 Task: Compute the symbolic integral of a Bessel function with specific order and arguments
Action: Mouse moved to (99, 65)
Screenshot: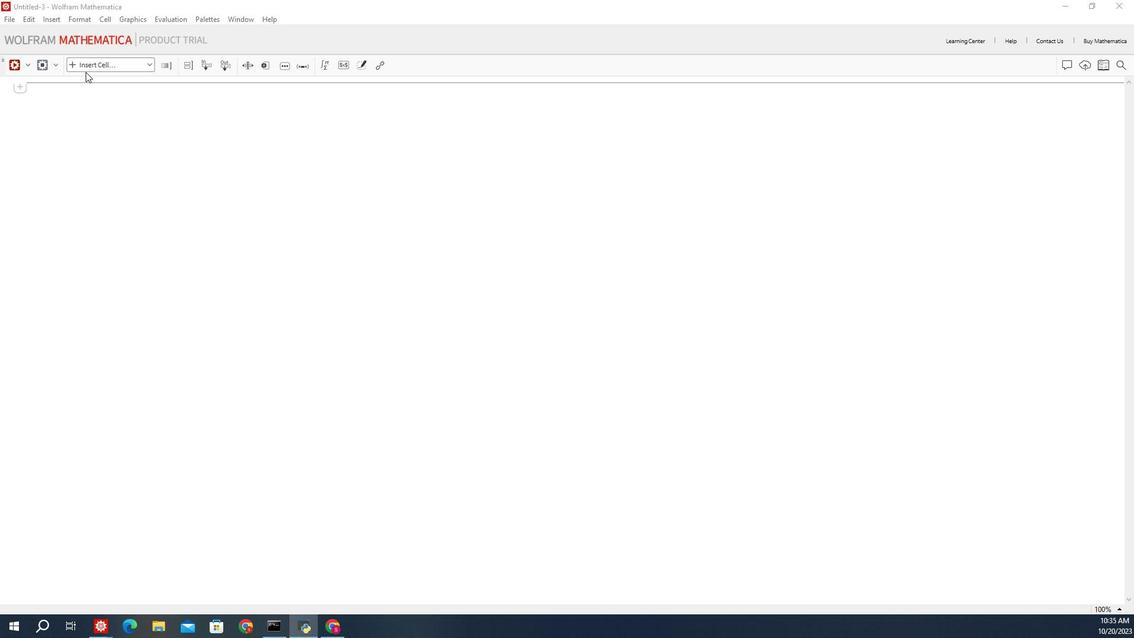 
Action: Mouse pressed left at (99, 65)
Screenshot: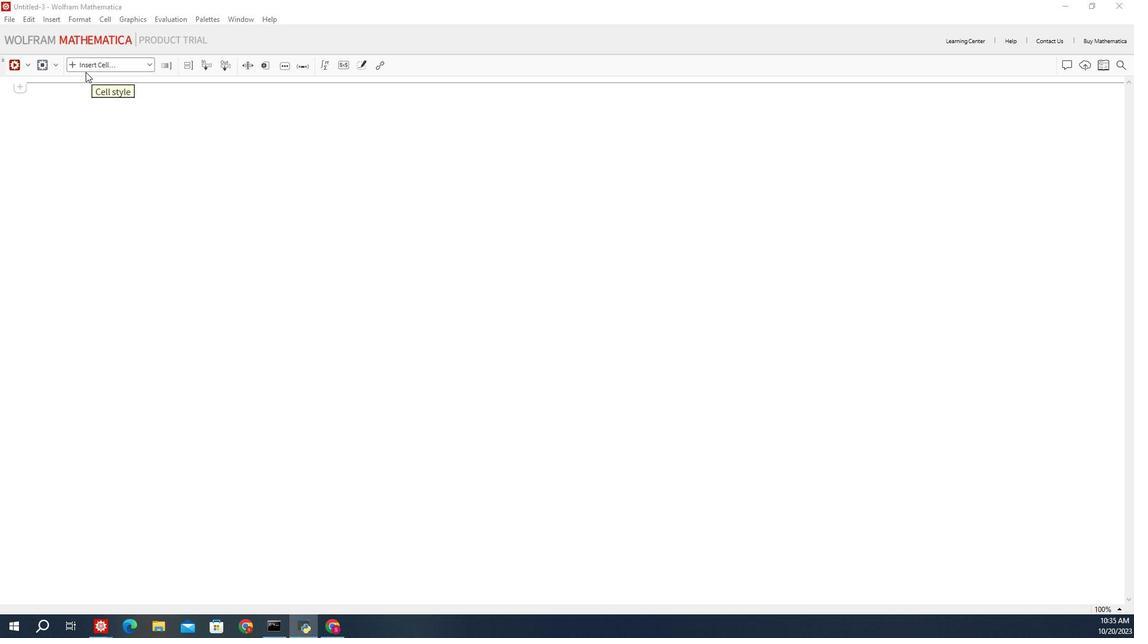 
Action: Mouse moved to (104, 93)
Screenshot: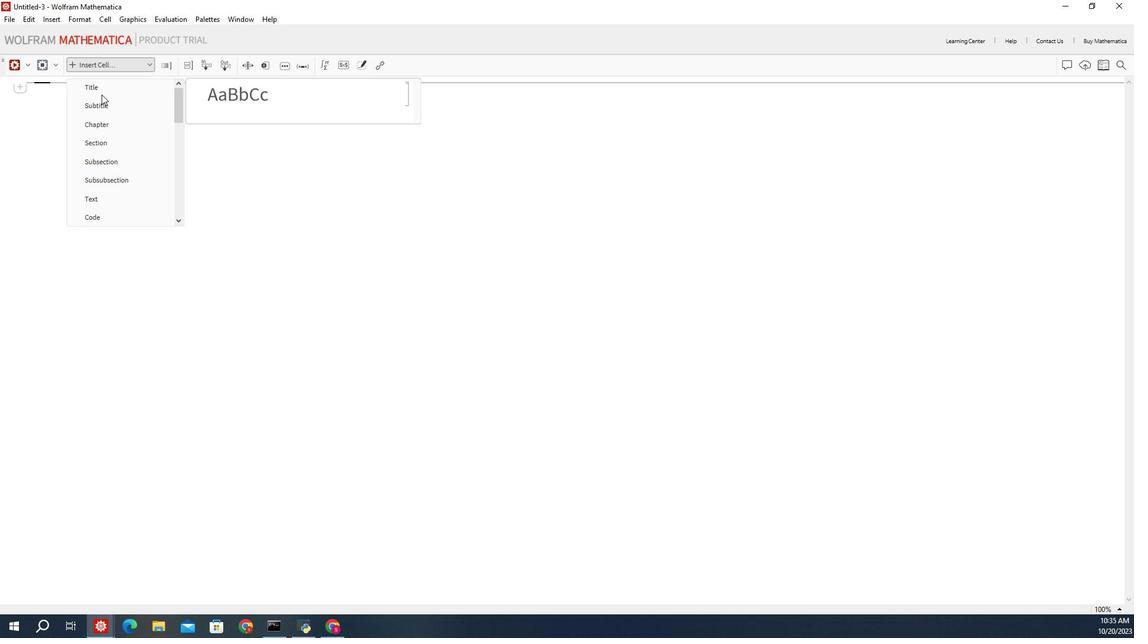 
Action: Mouse pressed left at (104, 93)
Screenshot: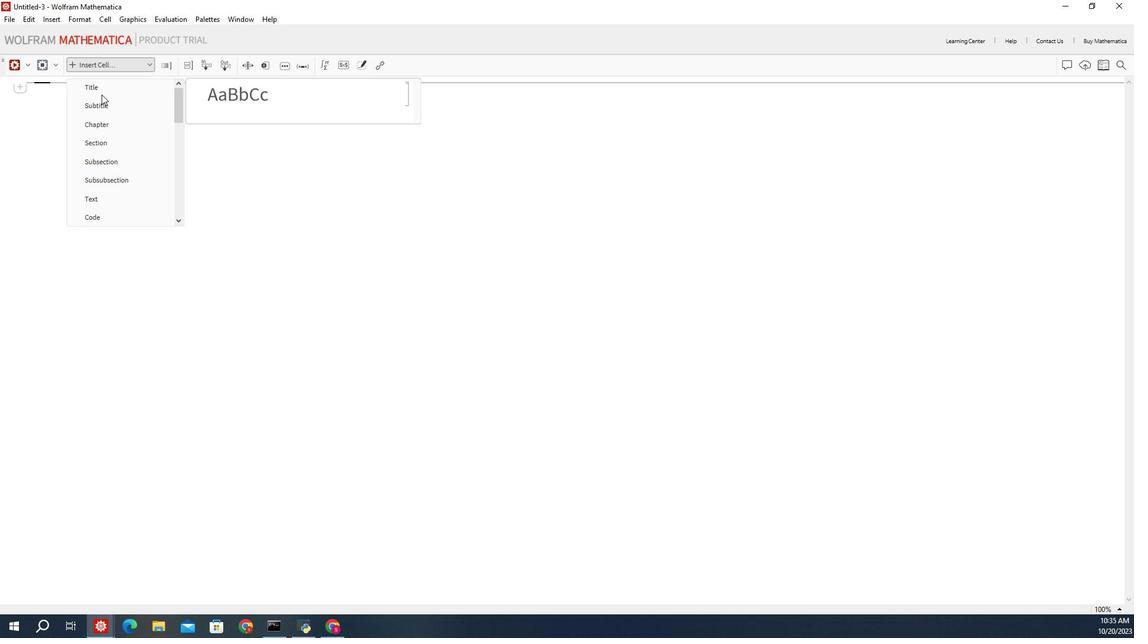 
Action: Mouse moved to (101, 182)
Screenshot: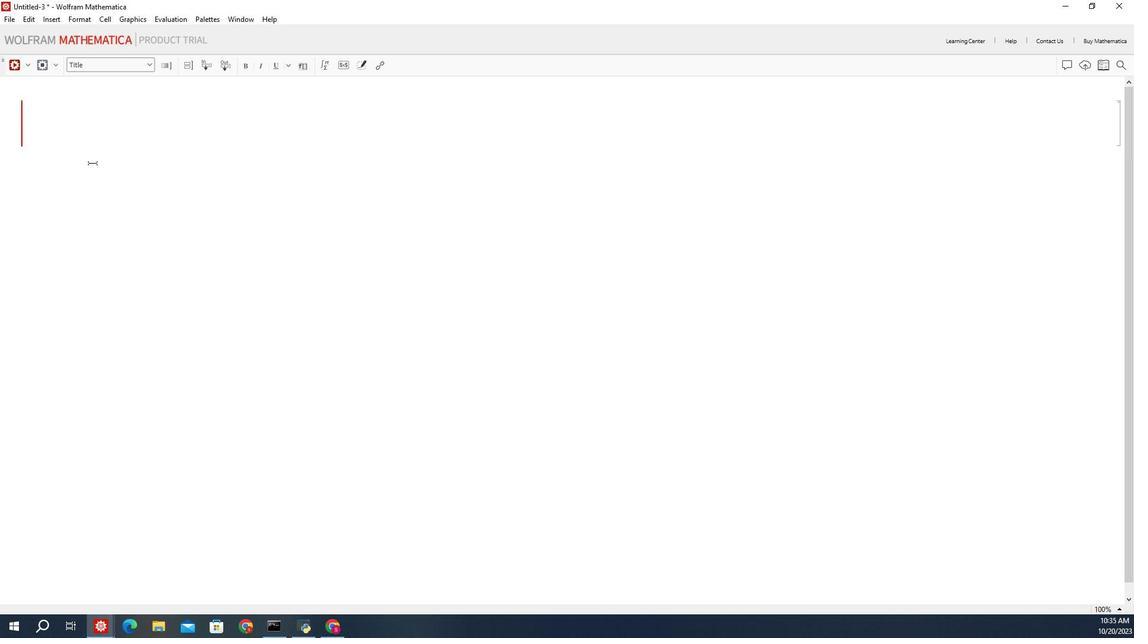 
Action: Key pressed <Key.shift_r><Key.shift_r><Key.shift_r><Key.shift_r><Key.shift_r><Key.shift_r><Key.shift_r><Key.shift_r><Key.shift_r><Key.shift_r><Key.shift_r><Key.shift_r><Key.shift_r>The<Key.space>symbolic<Key.space>integral<Key.space>of<Key.space>a<Key.space><Key.shift>bes<Key.backspace><Key.backspace><Key.backspace><Key.caps_lock>B<Key.caps_lock>essel<Key.space><Key.shift_r><Key.caps_lock>F<Key.caps_lock>unction.
Screenshot: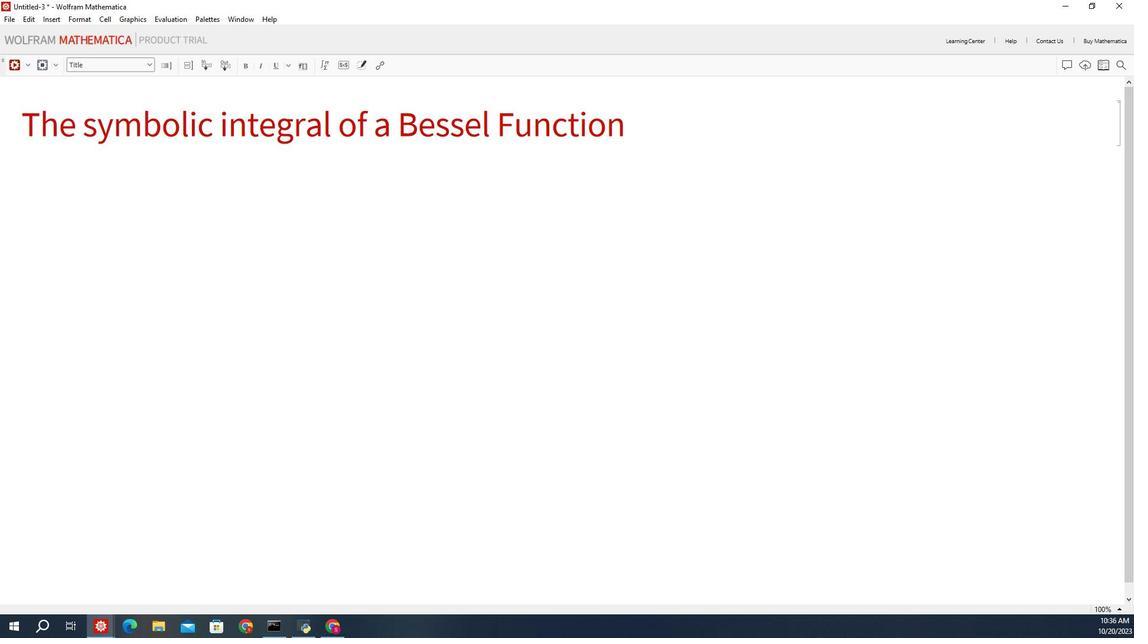 
Action: Mouse moved to (113, 197)
Screenshot: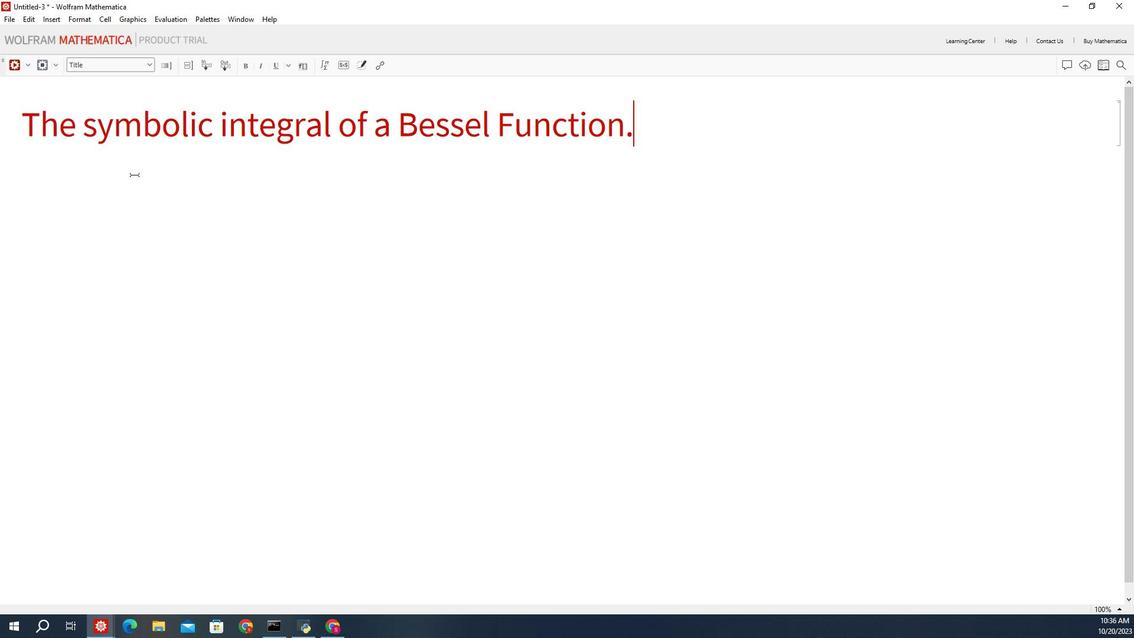 
Action: Mouse pressed left at (113, 197)
Screenshot: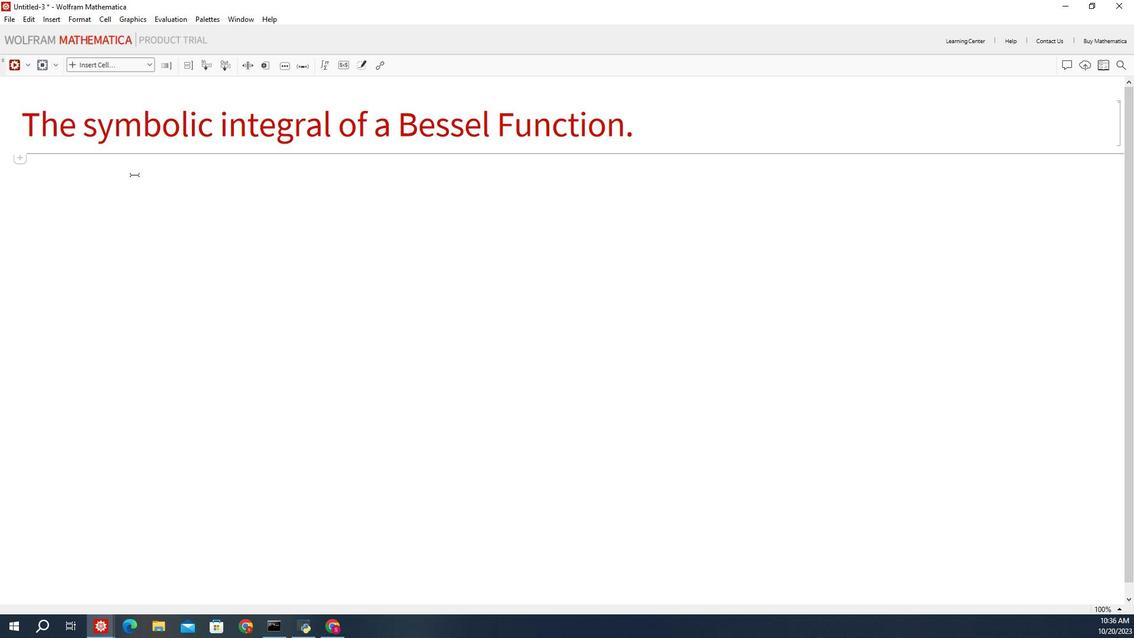 
Action: Mouse moved to (108, 57)
Screenshot: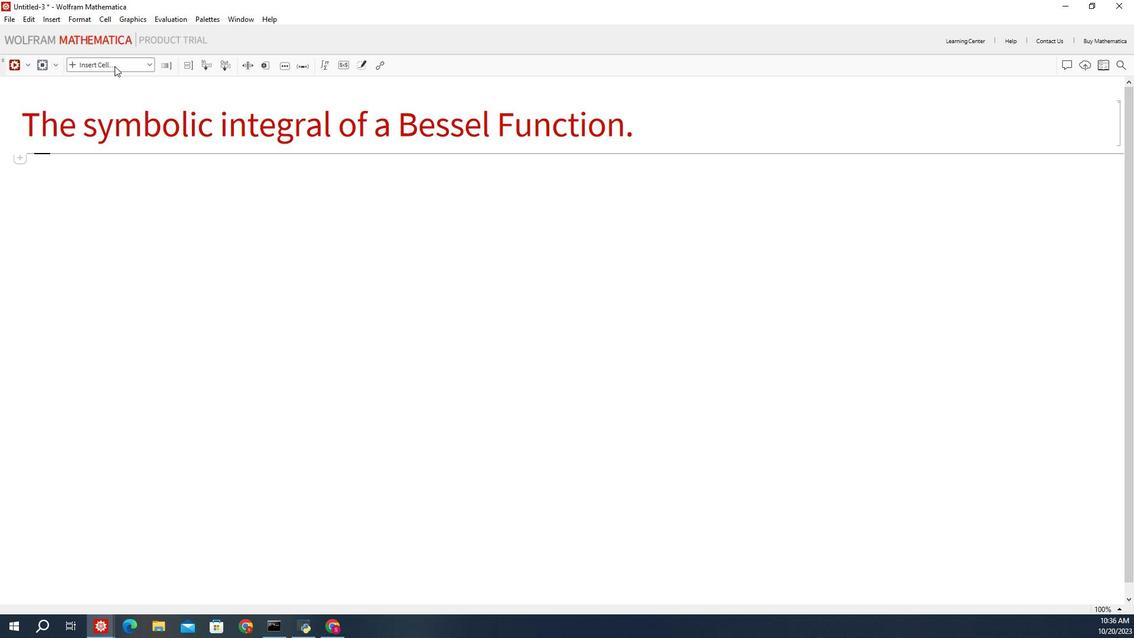 
Action: Mouse pressed left at (108, 57)
Screenshot: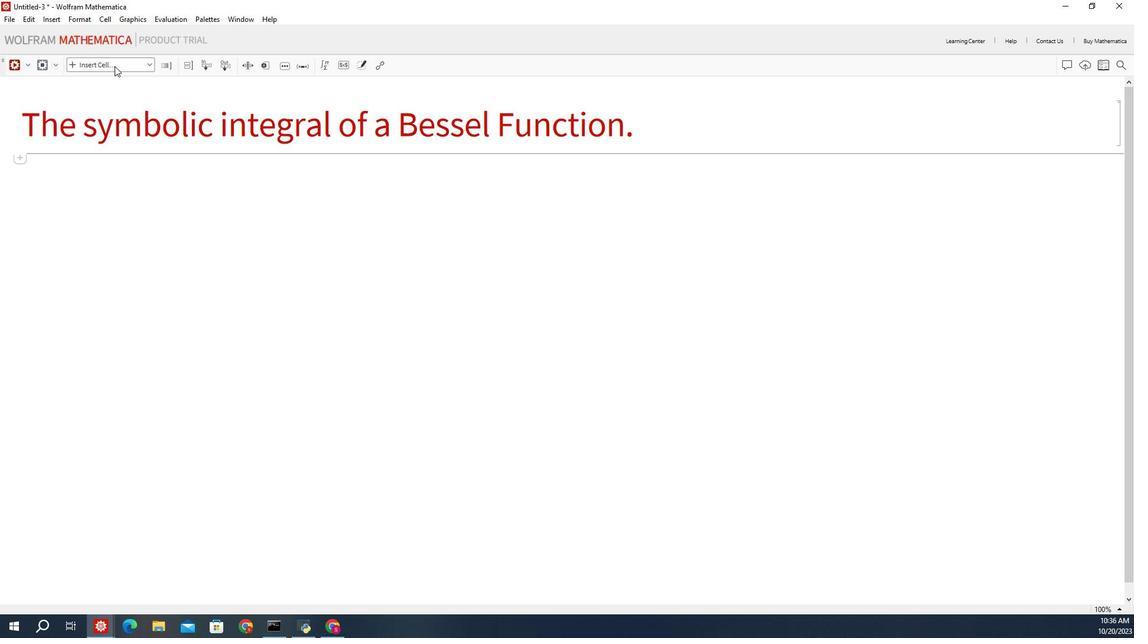 
Action: Mouse moved to (105, 250)
Screenshot: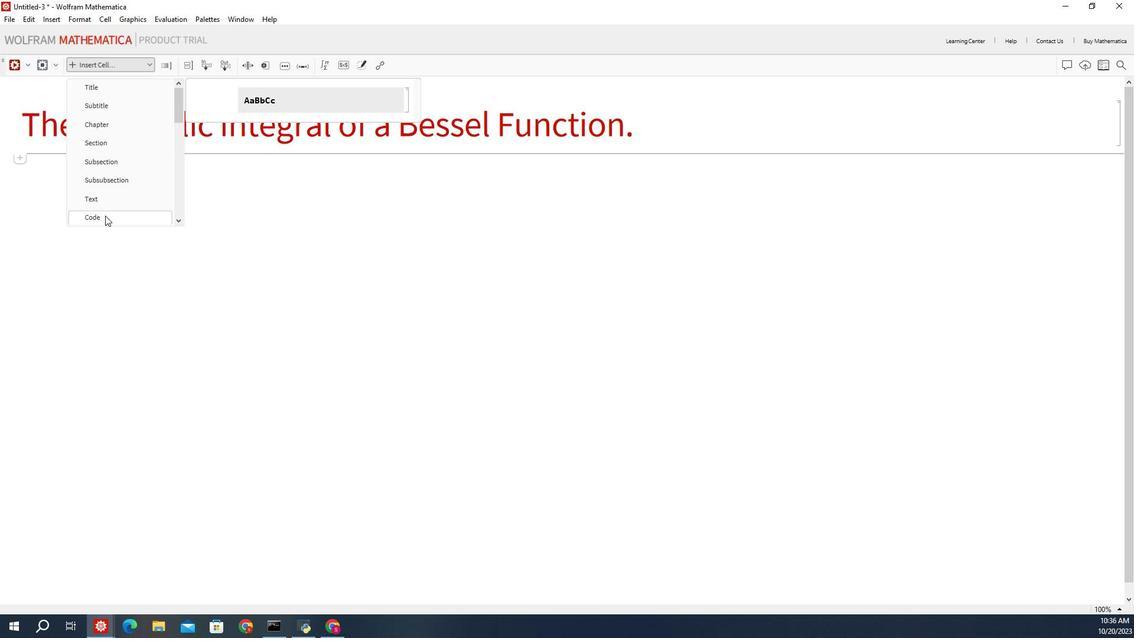 
Action: Mouse pressed left at (105, 250)
Screenshot: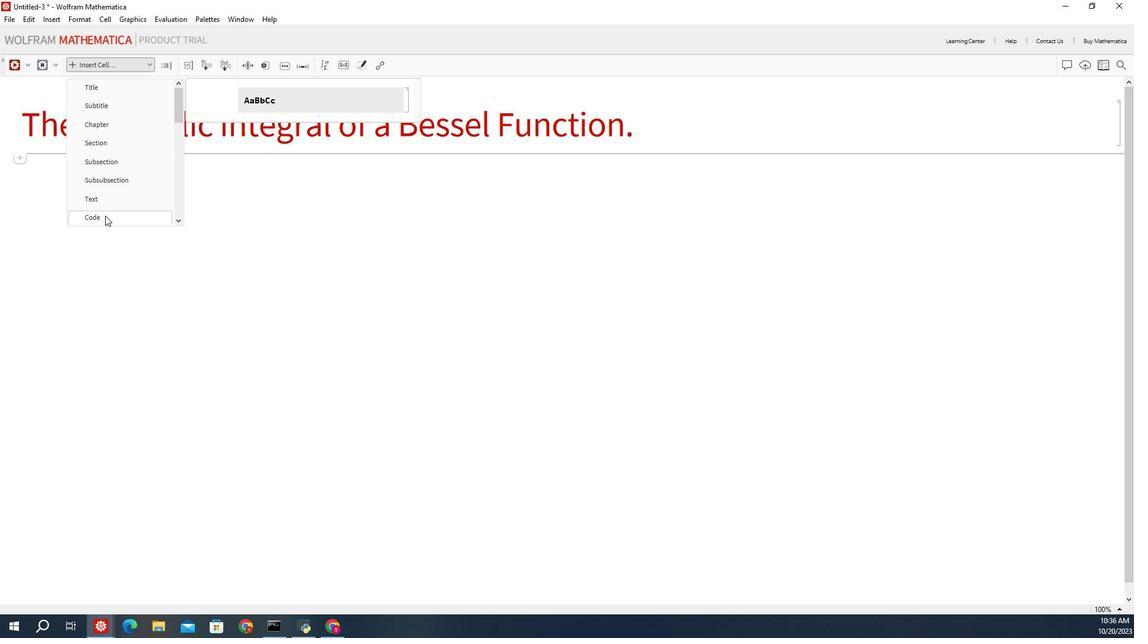 
Action: Mouse moved to (53, 134)
Screenshot: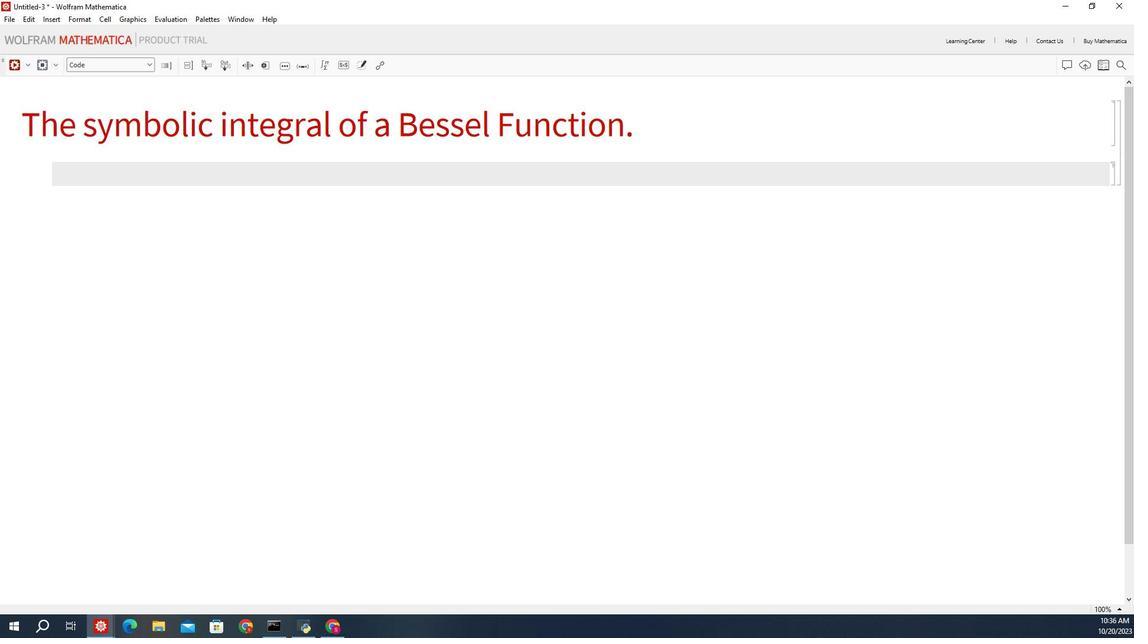 
Action: Mouse pressed left at (53, 134)
Screenshot: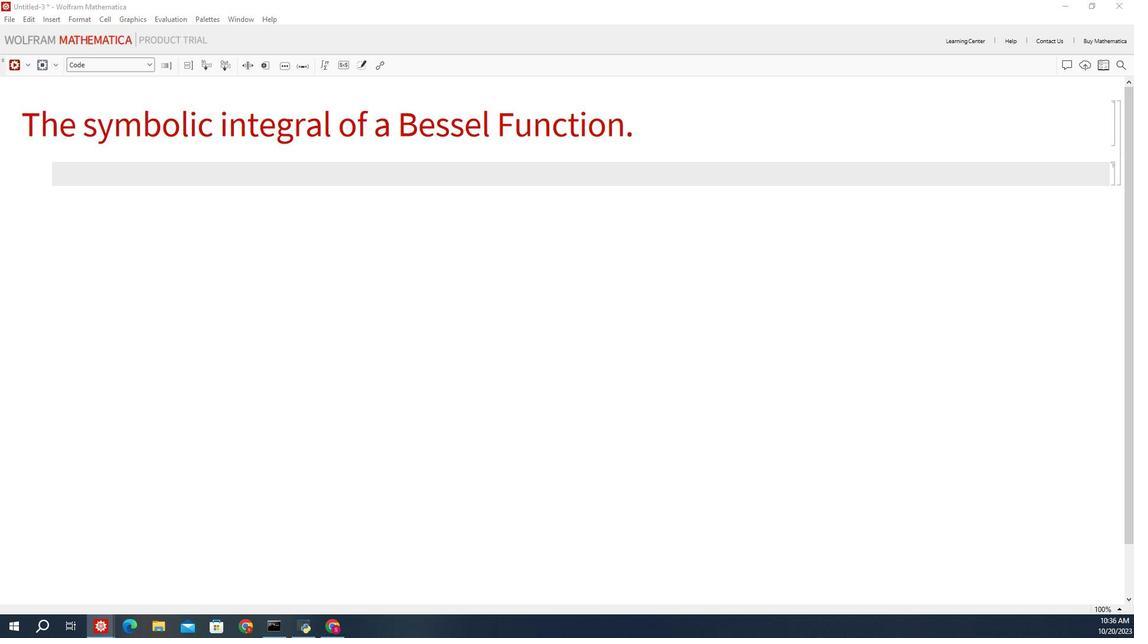 
Action: Mouse moved to (107, 190)
Screenshot: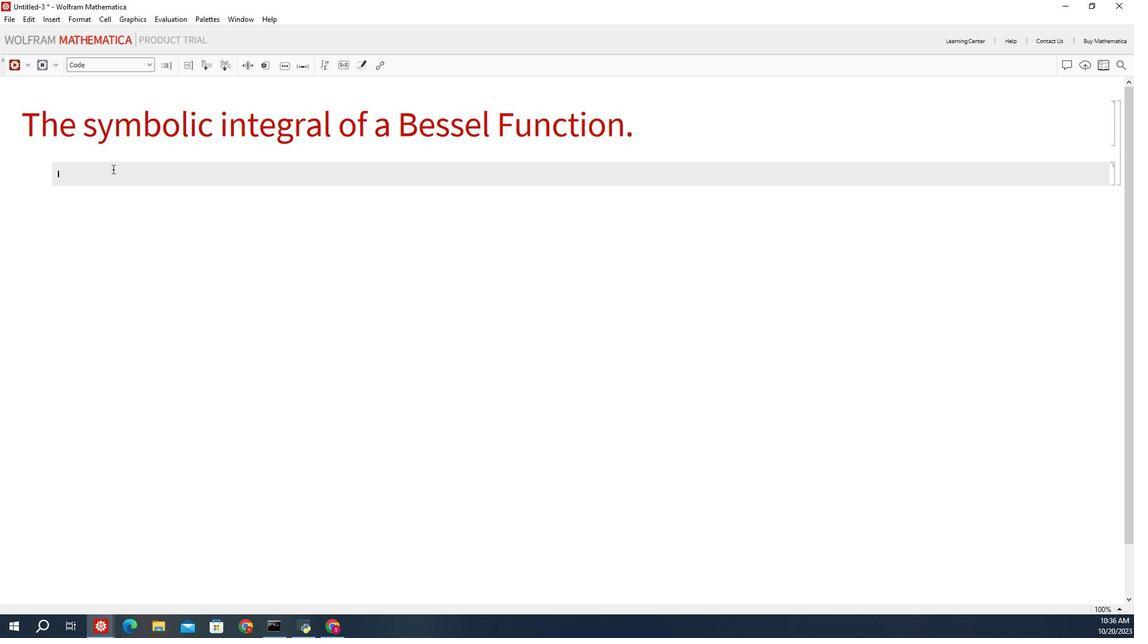 
Action: Mouse pressed left at (107, 190)
Screenshot: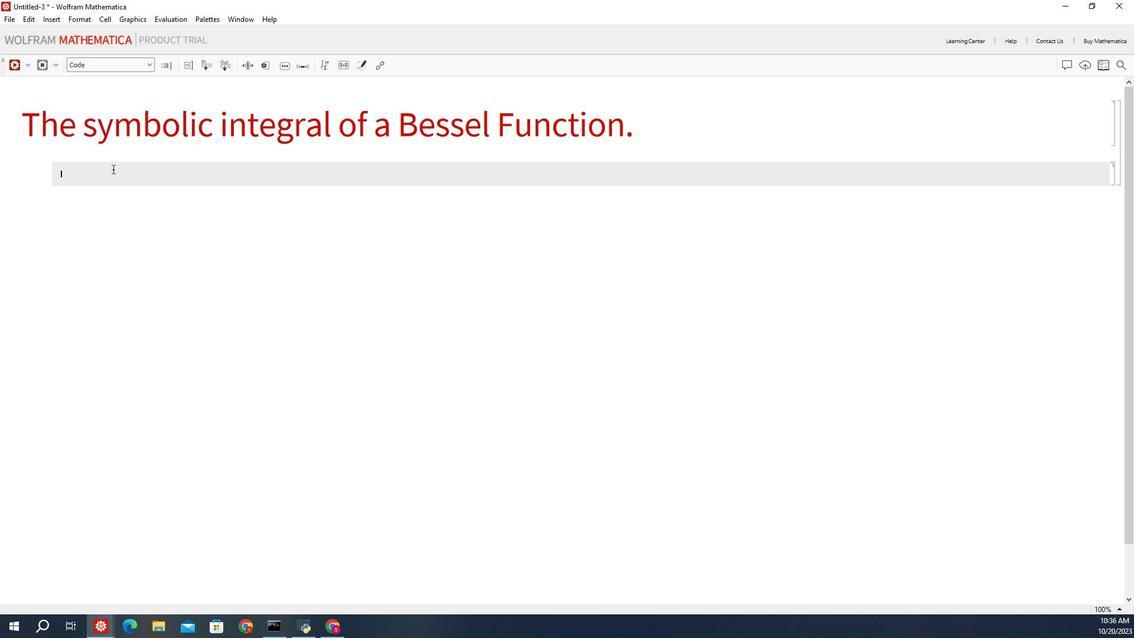 
Action: Key pressed <Key.shift_r><Key.shift_r><Key.shift_r>(<Key.backspace>[<Key.delete><Key.left><Key.enter><Key.up><Key.shift_r><Key.shift_r><Key.shift_r>(*<Key.space><Key.shift_r><Key.shift_r><Key.shift_r><Key.shift_r><Key.shift_r><Key.shift_r><Key.shift_r><Key.shift_r><Key.shift_r><Key.shift_r><Key.shift_r><Key.shift_r><Key.shift_r>Define<Key.space>the<Key.space><Key.caps_lock>P<Key.caps_lock>arameter<Key.space><Key.shift_r>*)<Key.enter>n=<Key.space>2<Key.left><Key.left><Key.space><Key.end>;<Key.space><Key.shift><Key.shift_r>(*<Key.space><Key.shift_r><Key.shift_r>Order<Key.space>of<Key.space>the<Key.space><Key.shift>Bessel<Key.space>function<Key.space><Key.shift_r>*)<Key.enter>x<Key.space>=<Key.space>3;<Key.space><Key.shift><Key.shift><Key.shift><Key.shift><Key.shift><Key.shift><Key.shift><Key.shift><Key.shift><Key.shift><Key.shift>(*<Key.space><Key.shift>Argument<Key.space>of<Key.space>the<Key.space><Key.caps_lock>B<Key.caps_lock>essel<Key.space><Key.caps_lock>F<Key.caps_lock>unction<Key.space><Key.shift_r><Key.shift_r><Key.shift_r><Key.shift_r><Key.shift_r><Key.shift_r><Key.shift_r><Key.shift_r><Key.shift_r><Key.shift_r><Key.shift_r><Key.shift_r><Key.shift_r><Key.shift_r><Key.shift_r><Key.shift_r><Key.shift_r><Key.shift_r><Key.shift_r><Key.shift_r><Key.shift_r><Key.shift_r><Key.shift_r><Key.shift_r><Key.shift_r>*)<Key.enter><Key.enter><Key.shift_r>(<Key.caps_lock><Key.shift_r><Key.shift_r><Key.shift_r><Key.shift_r><Key.shift_r>*<Key.space>D<Key.caps_lock>efine<Key.space>the<Key.space><Key.caps_lock>I<Key.caps_lock>ntegral<Key.space><Key.shift_r>*<Key.shift_r>)<Key.enter>integral<Key.enter><Key.space>=<Key.space><Key.shift_r><Key.shift_r><Key.shift_r><Key.shift_r><Key.shift_r><Key.shift_r><Key.shift_r><Key.shift_r><Key.shift_r><Key.shift_r>Integrate<Key.enter>[<Key.caps_lock>B<Key.caps_lock>essel<Key.caps_lock>J<Key.caps_lock>[n,<Key.space>k<Key.space><Key.shift_r><Key.shift_r>*<Key.space>r],<Key.space><Key.shift_r>{<Key.space>r,<Key.space>0,<Key.space>x<Key.shift_r><Key.shift_r><Key.shift_r><Key.shift_r><Key.shift_r><Key.shift_r><Key.shift_r><Key.shift_r><Key.shift_r><Key.shift_r><Key.shift_r><Key.shift_r><Key.shift_r><Key.shift_r><Key.shift_r><Key.shift_r>)<Key.backspace><Key.shift_r>}]<Key.enter><Key.enter><Key.shift_r><Key.shift_r><Key.shift_r><Key.shift_r><Key.shift_r><Key.shift_r><Key.shift_r><Key.shift_r><Key.shift_r><Key.shift_r><Key.shift_r><Key.shift_r>(*<Key.space><Key.caps_lock>P<Key.caps_lock>rint<Key.space>the<Key.space>value<Key.space>of<Key.space>bessel<Key.space>function<Key.space>using<Key.space>order<Key.space>and<Key.space>argument<Key.space>of<Key.space><Key.caps_lock>B<Key.caps_lock>essel<Key.space><Key.caps_lock>F<Key.caps_lock><Key.space><Key.backspace>unction<Key.space><Key.shift_r><Key.shift_r><Key.shift_r><Key.shift_r><Key.shift_r><Key.shift_r><Key.shift_r><Key.shift_r><Key.shift_r><Key.shift_r><Key.shift_r><Key.shift_r>*)<Key.enter><Key.shift_r>Print<Key.enter><Key.down><Key.left><Key.backspace><Key.right><Key.shift_r>"<Key.space><Key.caps_lock>T<Key.caps_lock>he<Key.space><Key.space><Key.caps_lock>VA<Key.caps_lock>l<Key.backspace><Key.backspace>alue<Key.space>of<Key.space>symbolic<Key.space>integral<Key.space>of<Key.space>a<Key.space><Key.caps_lock>BE<Key.caps_lock><Key.backspace>essel<Key.caps_lock><Key.space>F<Key.caps_lock>unction<Key.shift_r>:<Key.space><Key.shift_r>"<Key.space>integral<Key.enter><Key.shift_r><Key.shift_r><Key.shift_r><Key.shift_r><Key.shift_r><Key.shift_r><Key.shift_r>]<Key.left><Key.left><Key.left><Key.left><Key.left><Key.left><Key.left><Key.left><Key.left>,<Key.shift_r><Key.enter><Key.enter>
Screenshot: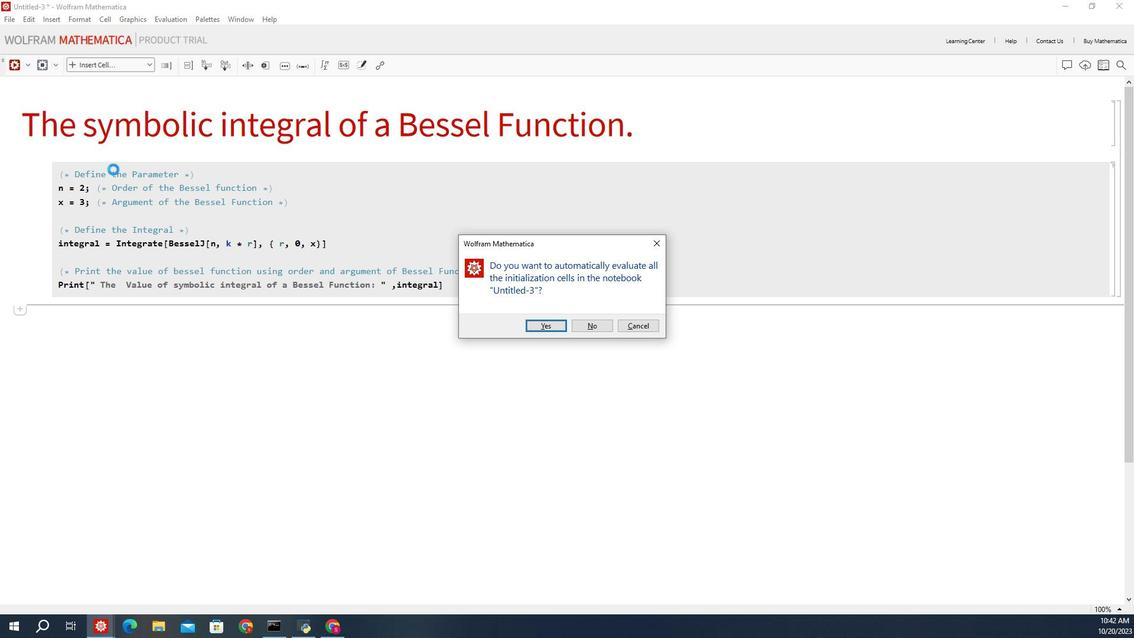 
Action: Mouse moved to (151, 502)
Screenshot: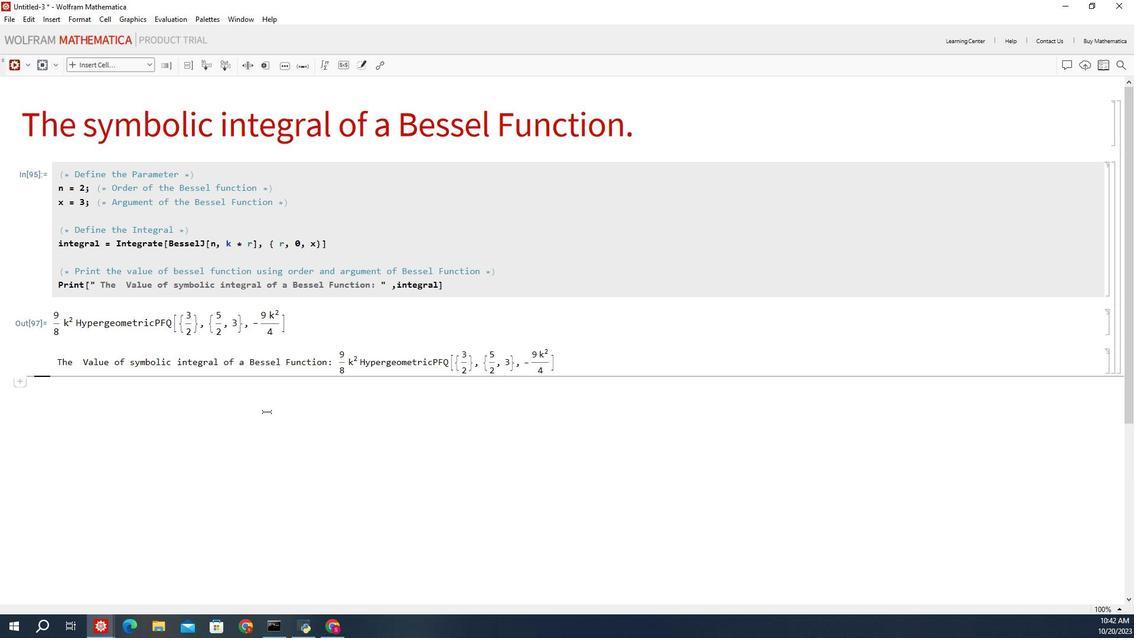 
